 Task: Add a condition where "Priority Is not High" in unsolved tickets in your groups.
Action: Mouse moved to (202, 486)
Screenshot: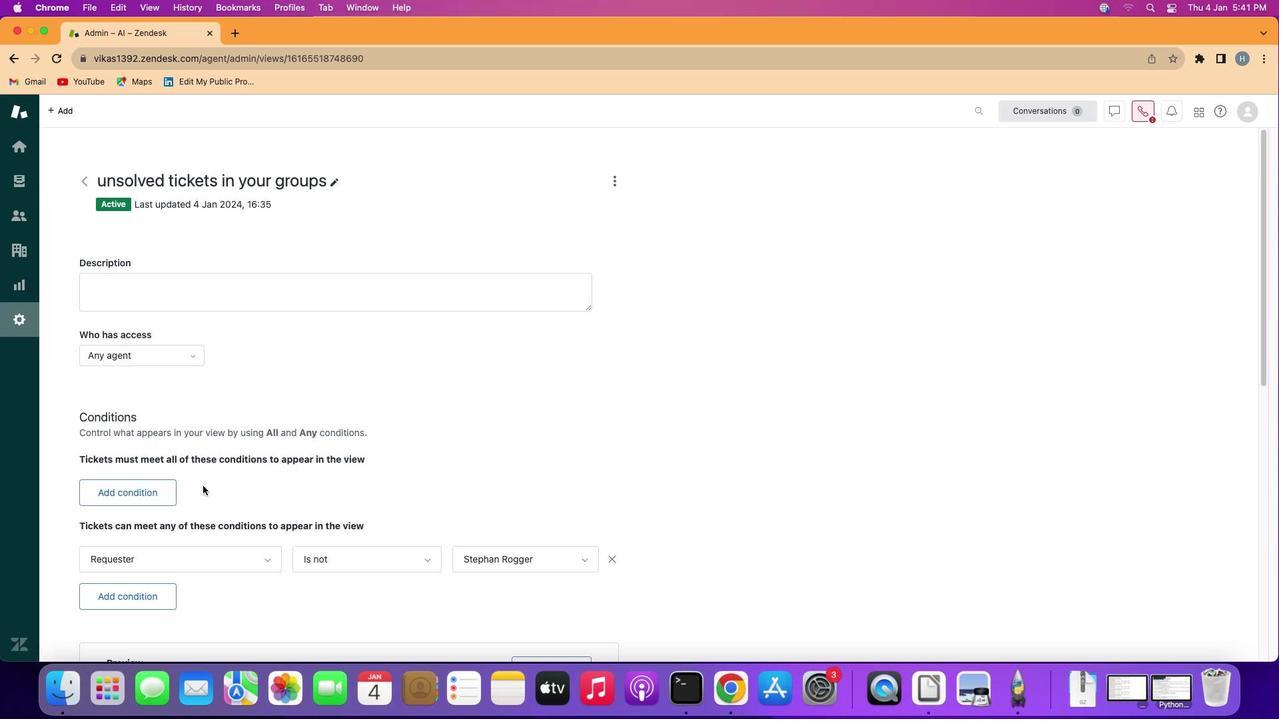 
Action: Mouse pressed left at (202, 486)
Screenshot: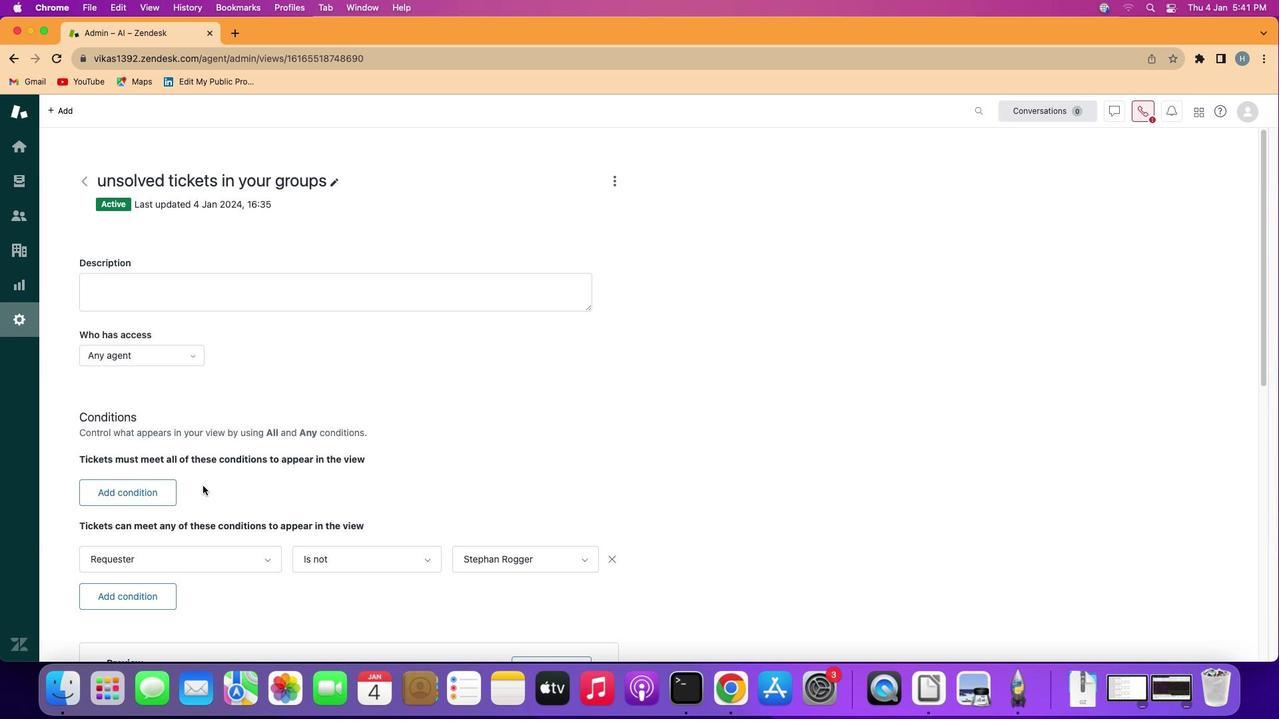 
Action: Mouse moved to (151, 493)
Screenshot: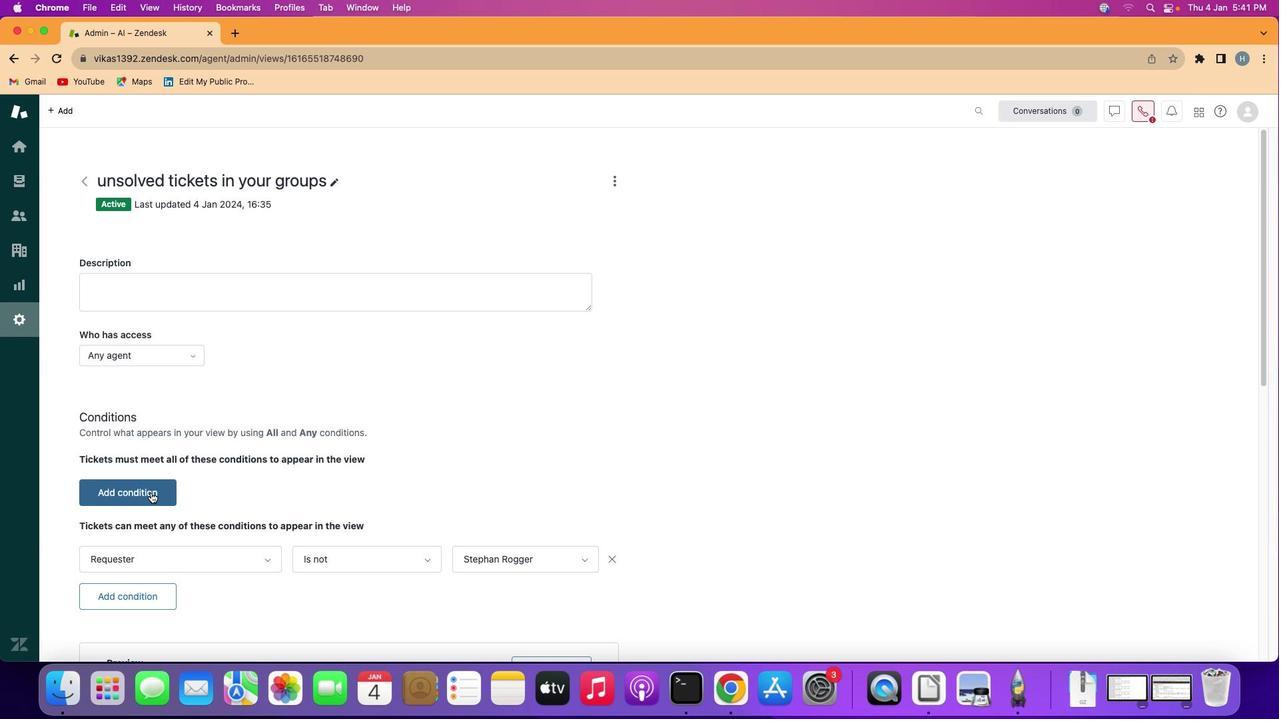 
Action: Mouse pressed left at (151, 493)
Screenshot: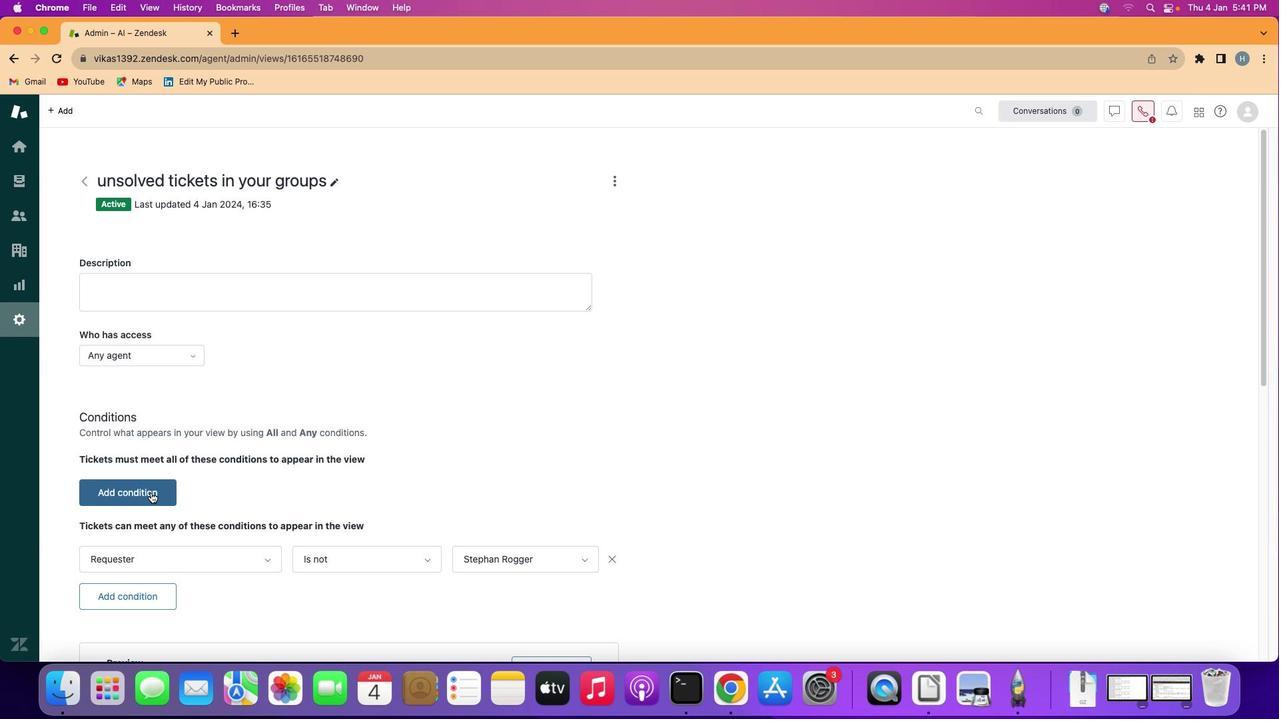 
Action: Mouse moved to (209, 484)
Screenshot: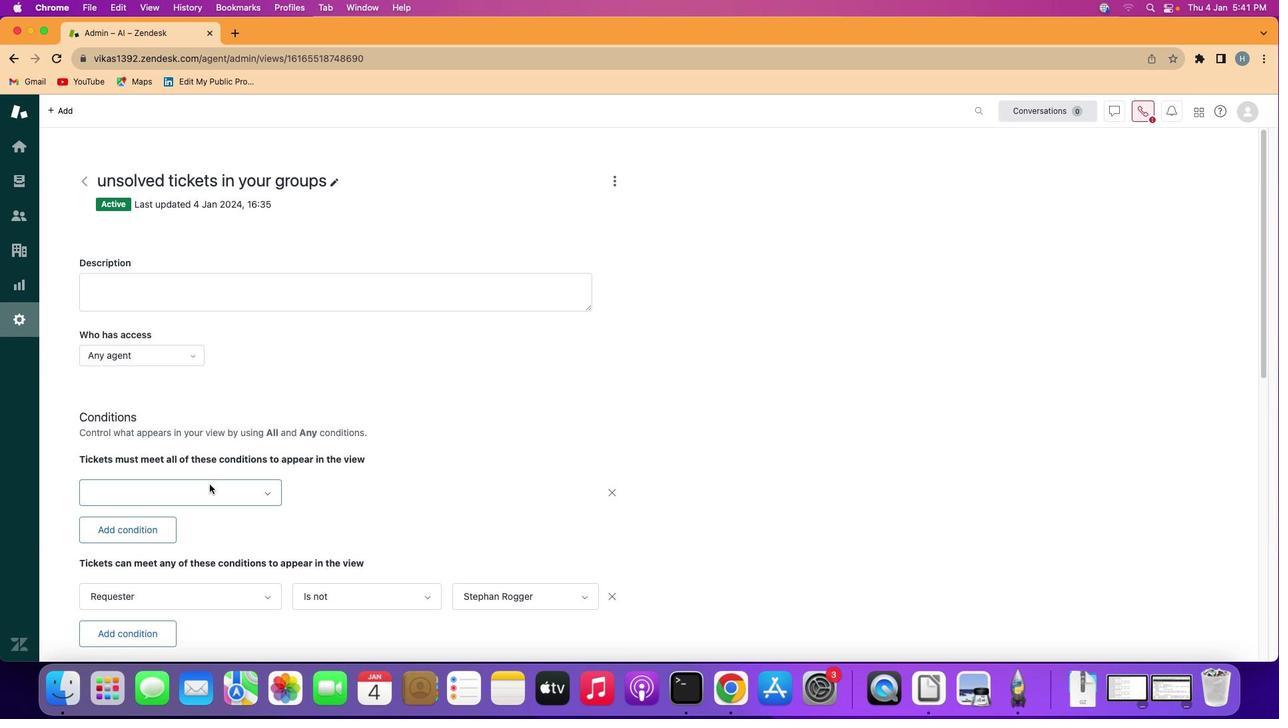 
Action: Mouse pressed left at (209, 484)
Screenshot: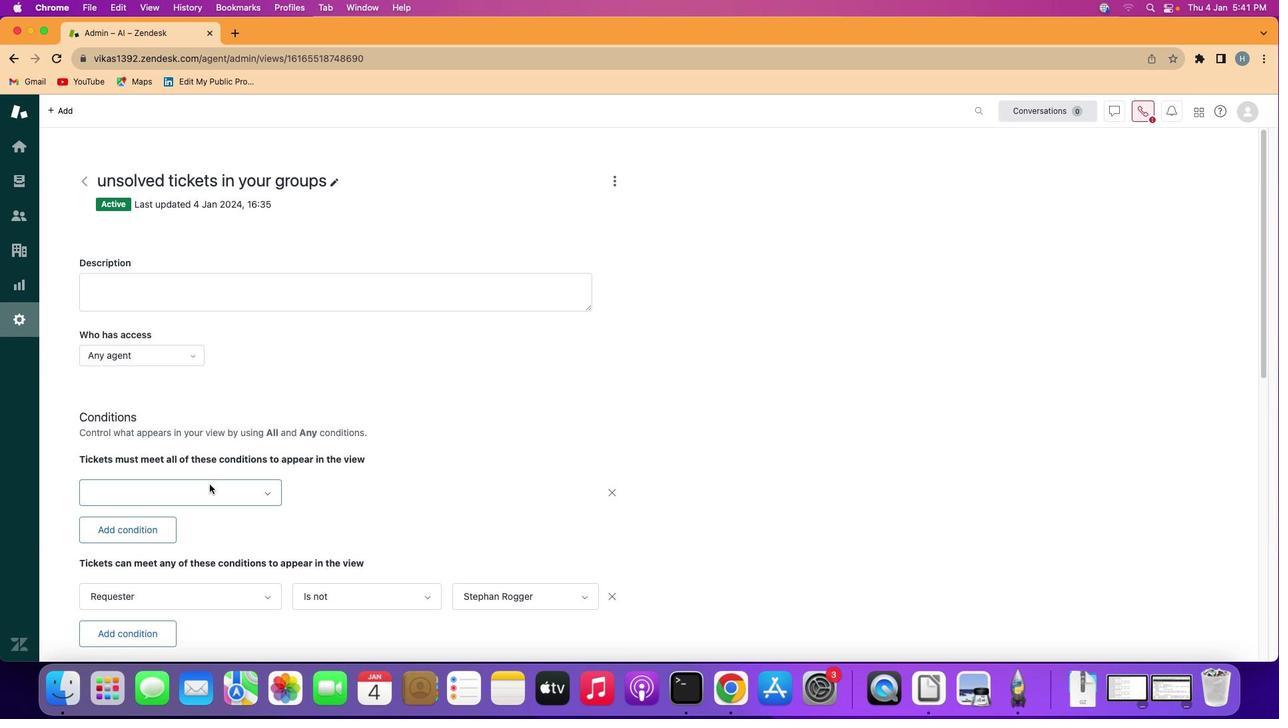
Action: Mouse moved to (197, 359)
Screenshot: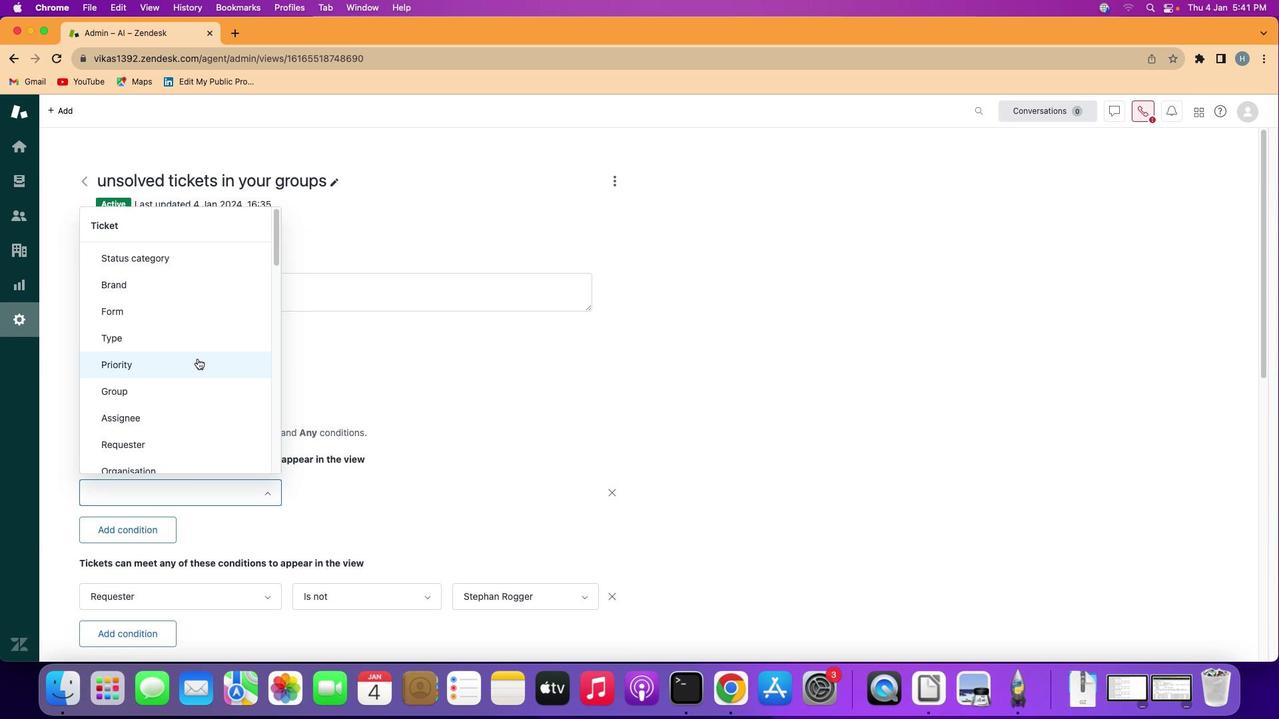 
Action: Mouse pressed left at (197, 359)
Screenshot: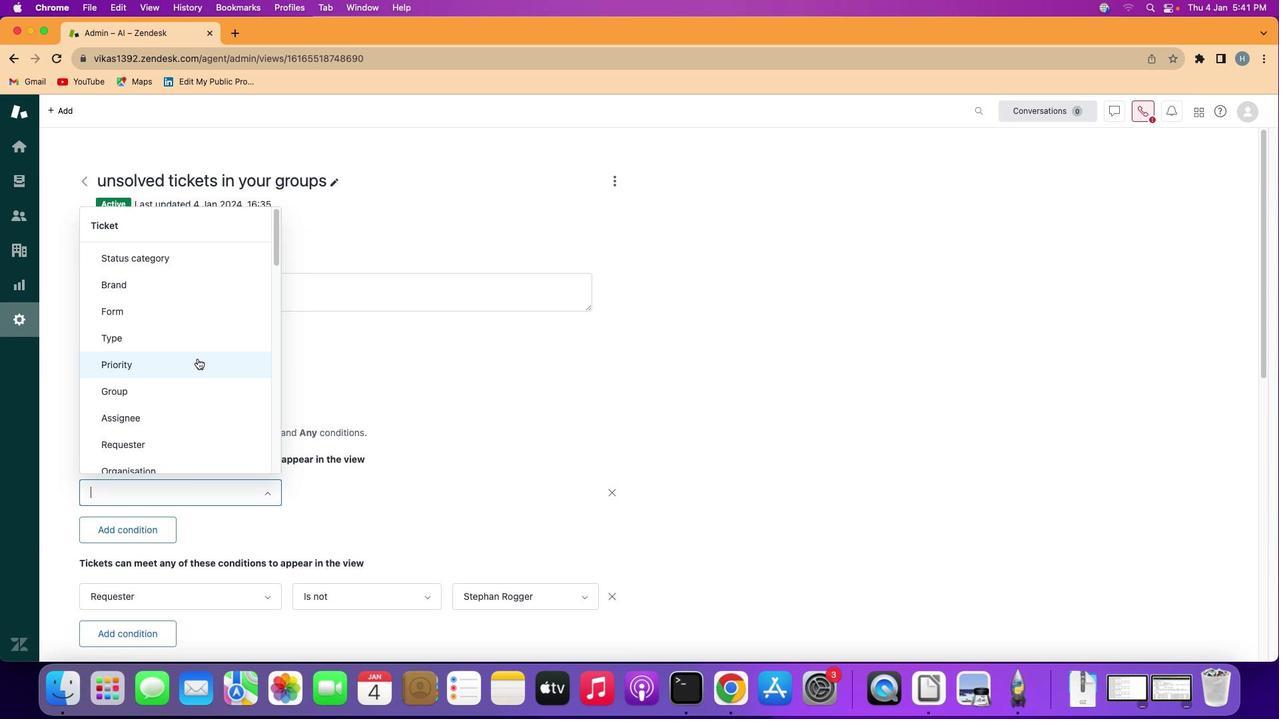 
Action: Mouse moved to (343, 487)
Screenshot: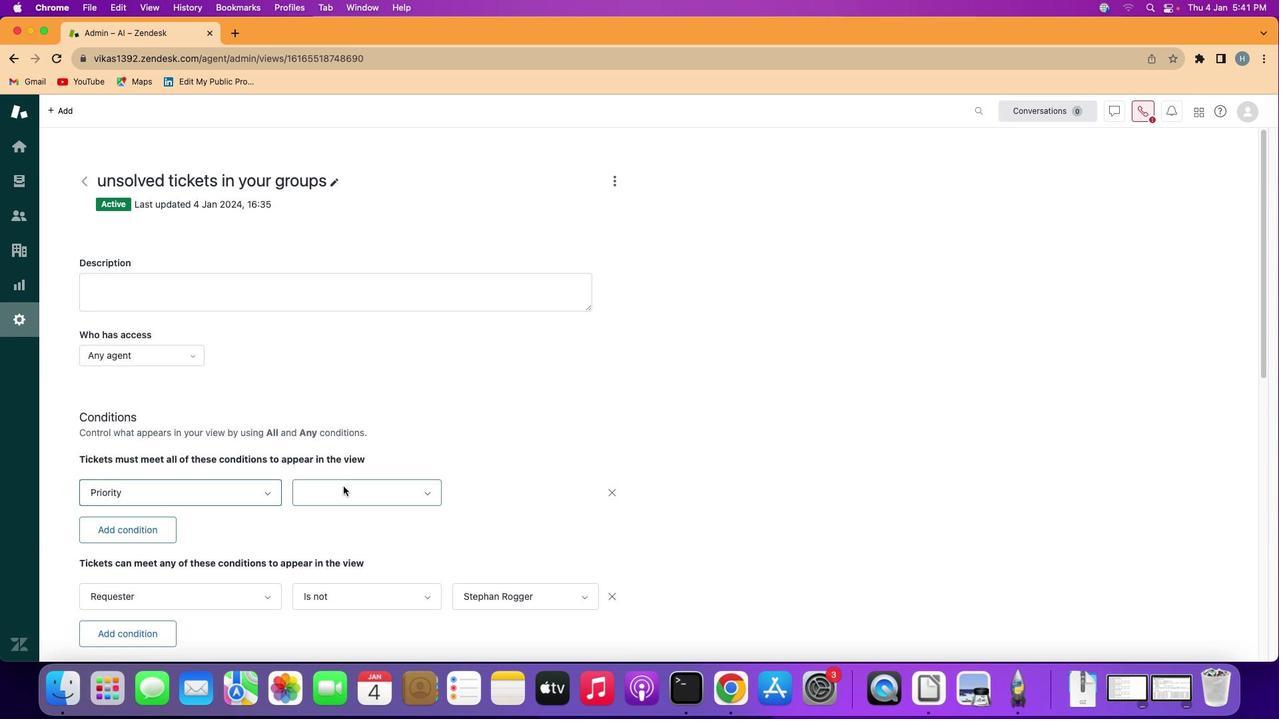 
Action: Mouse pressed left at (343, 487)
Screenshot: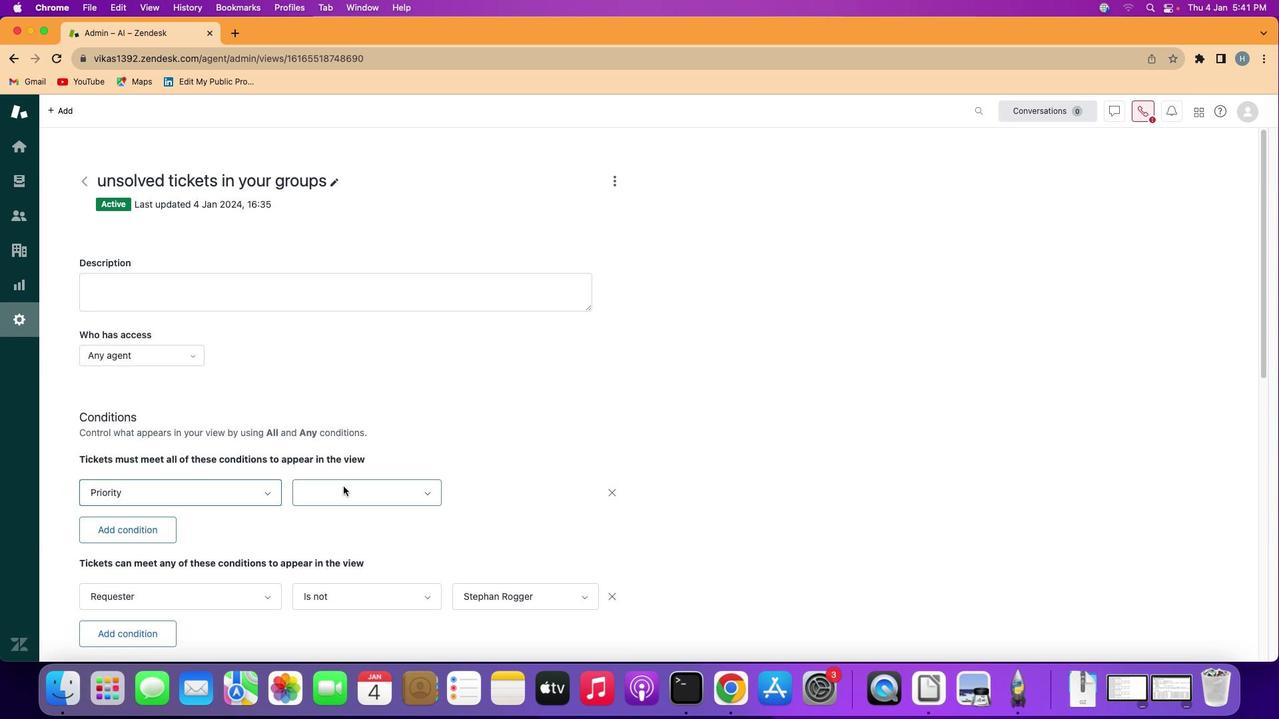 
Action: Mouse moved to (349, 549)
Screenshot: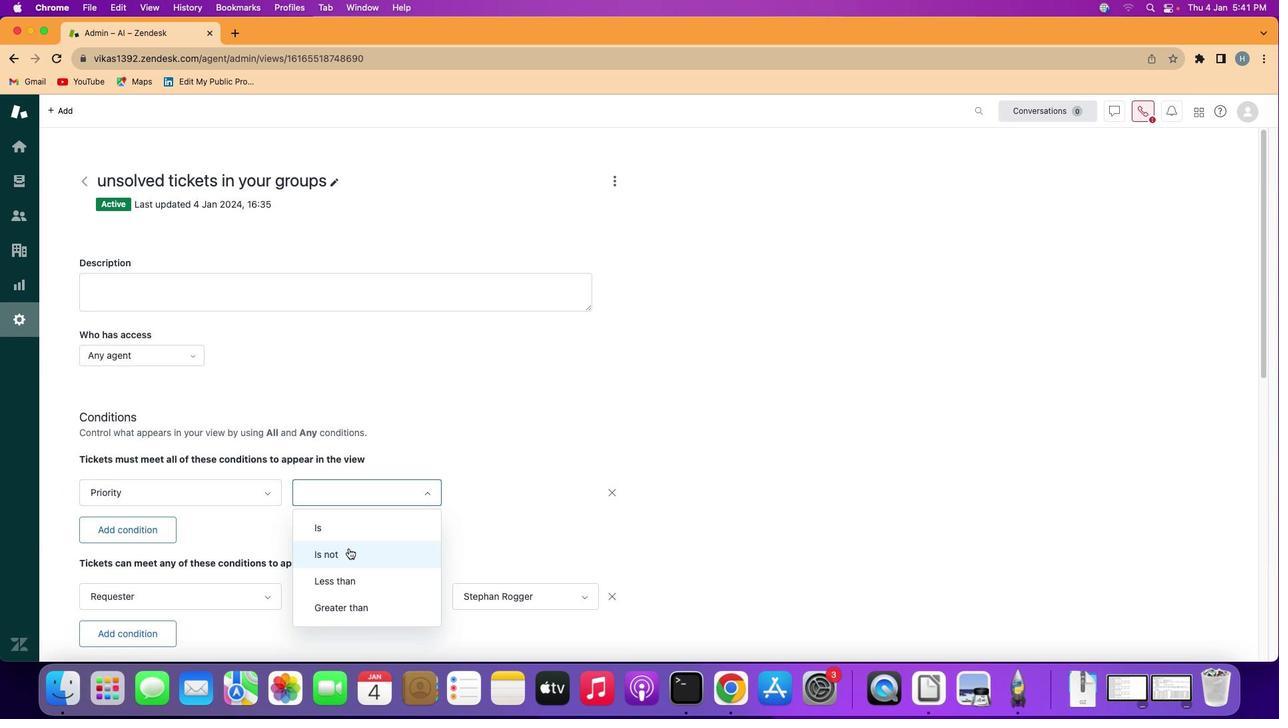 
Action: Mouse pressed left at (349, 549)
Screenshot: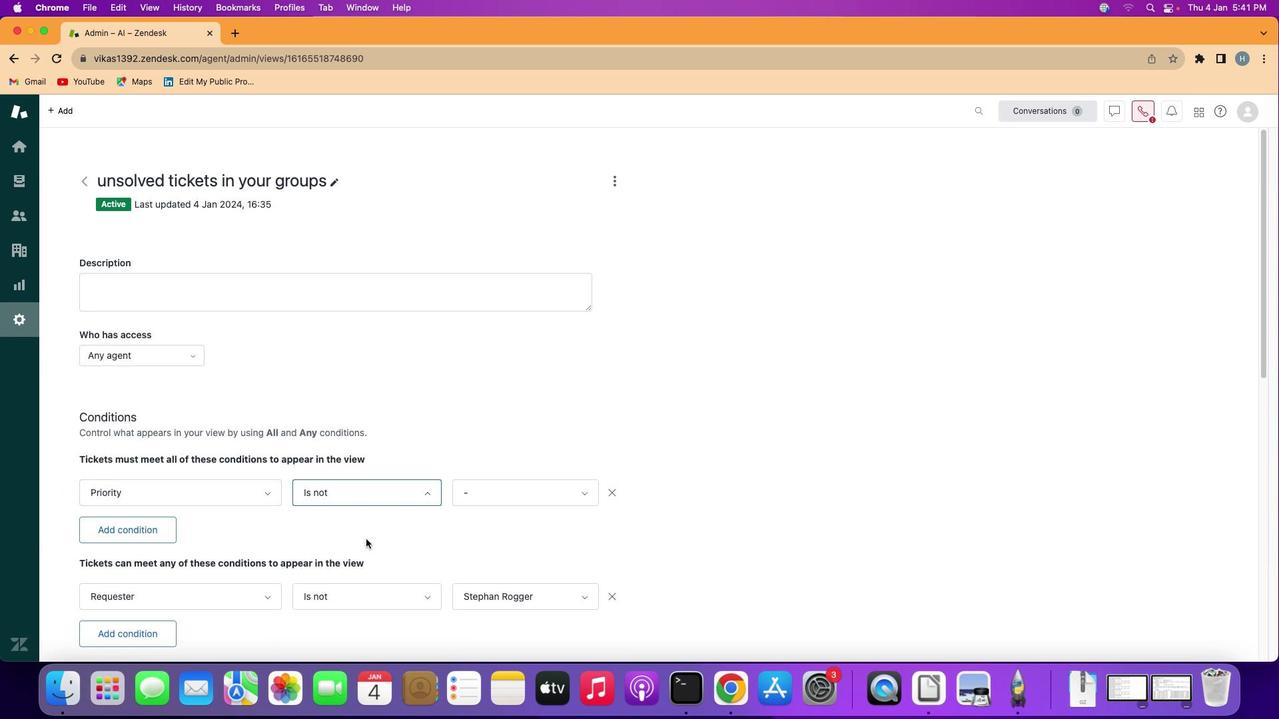 
Action: Mouse moved to (495, 493)
Screenshot: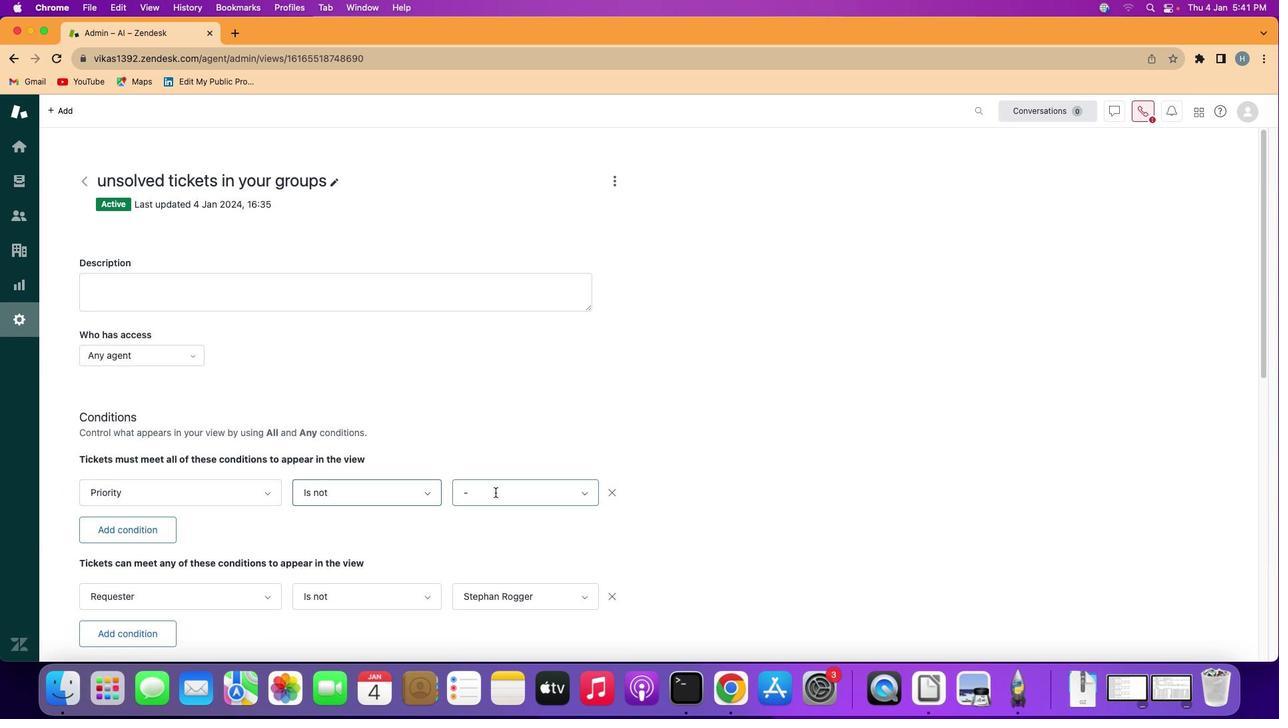 
Action: Mouse pressed left at (495, 493)
Screenshot: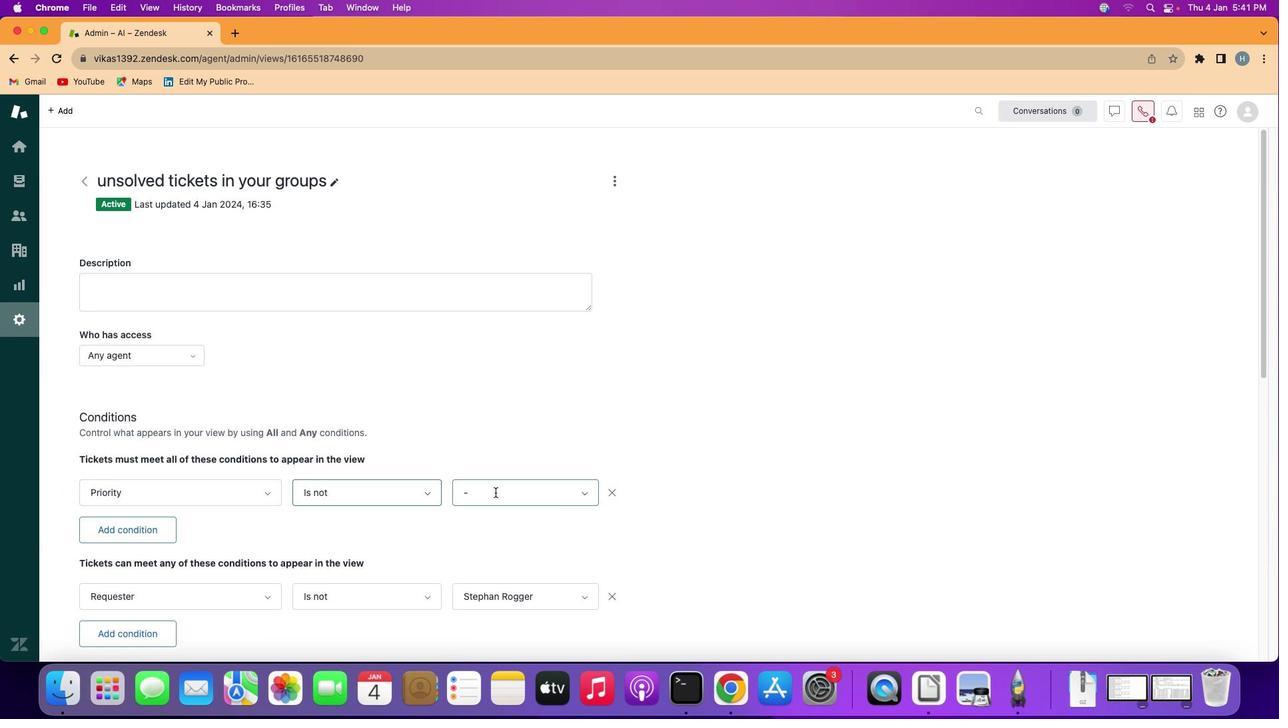
Action: Mouse moved to (504, 595)
Screenshot: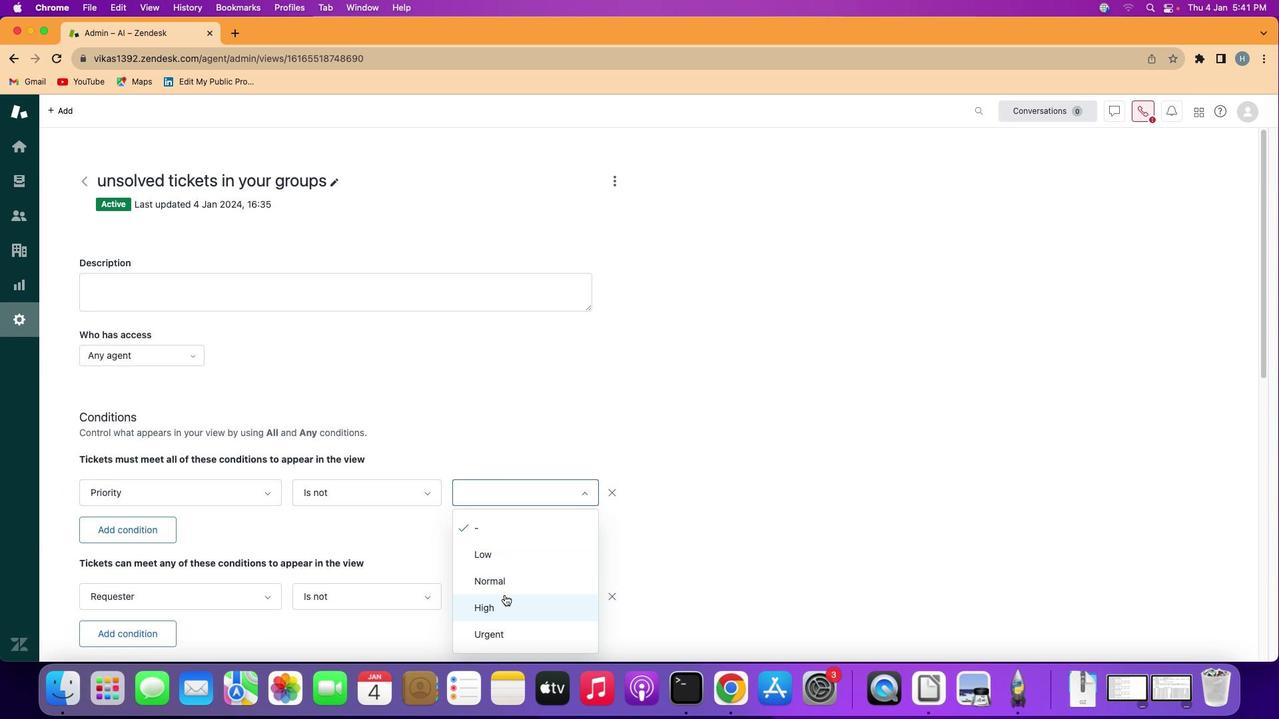 
Action: Mouse pressed left at (504, 595)
Screenshot: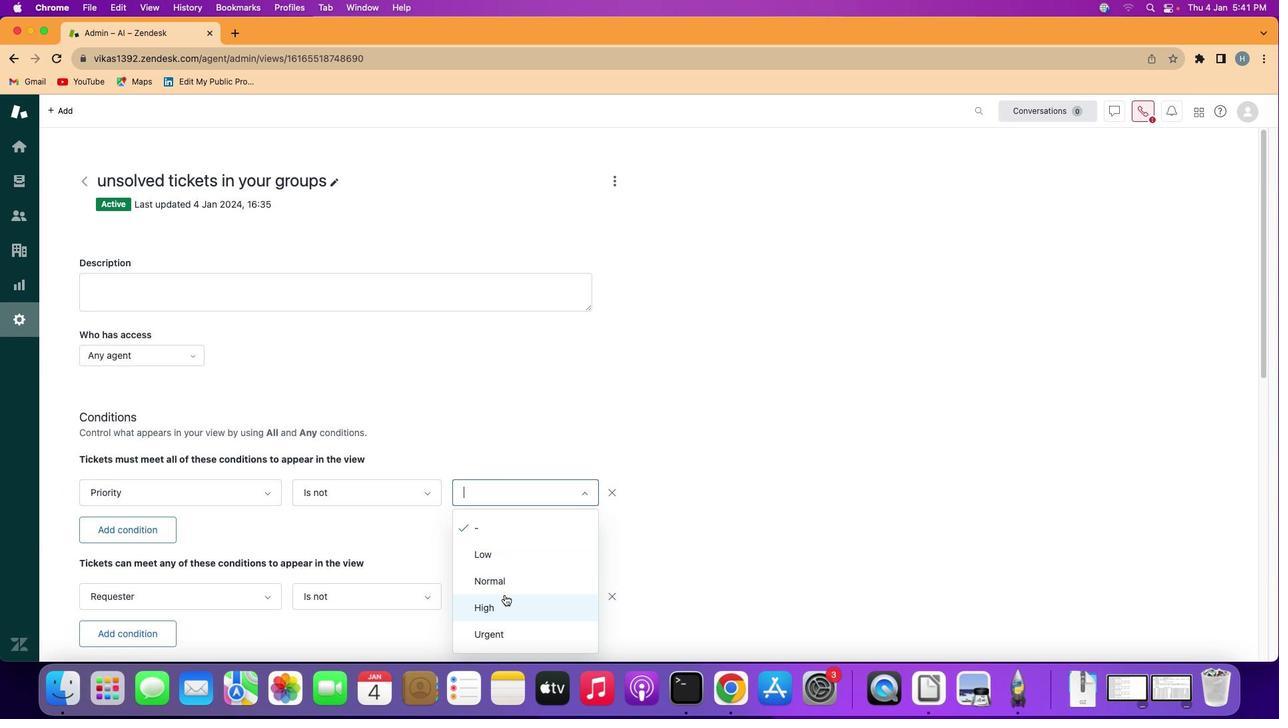 
Action: Mouse moved to (668, 443)
Screenshot: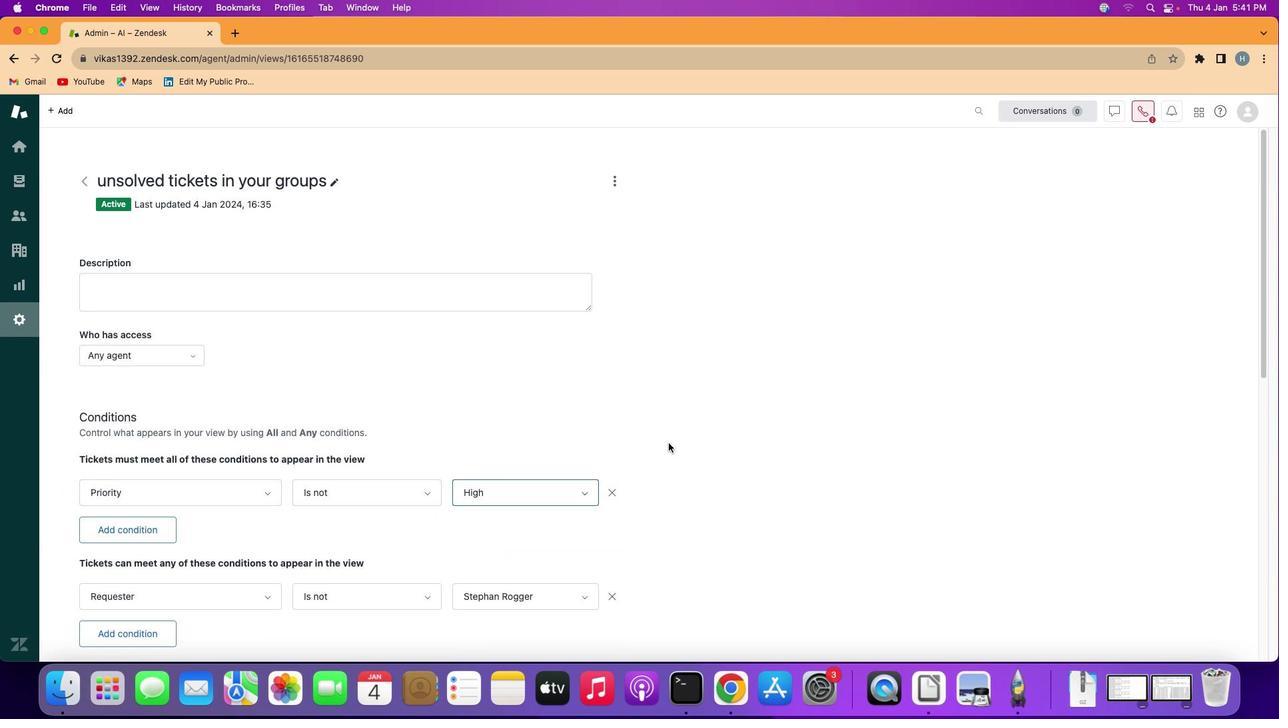
